 Task: Add Sprouts 99/1 All-Natural Ground Turkey Breast to the cart.
Action: Mouse moved to (18, 108)
Screenshot: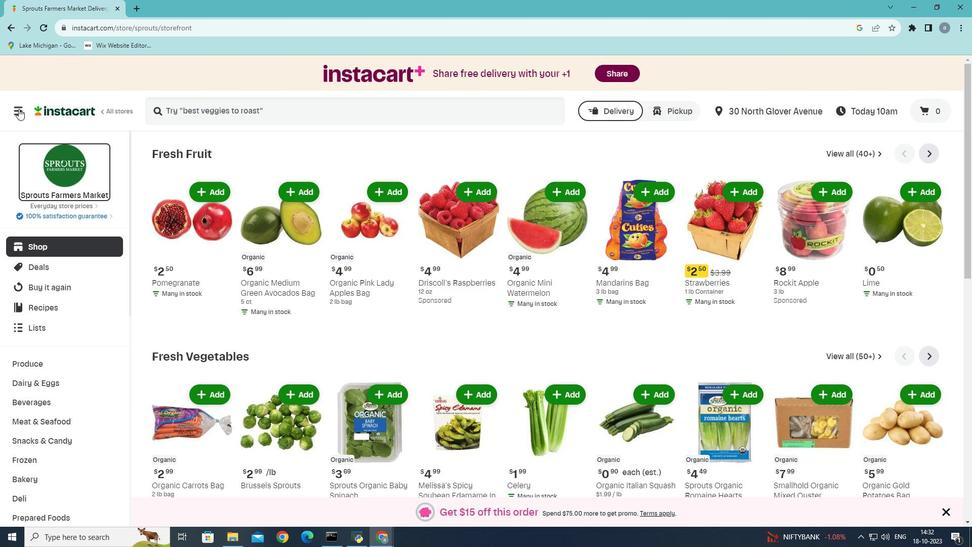 
Action: Mouse pressed left at (18, 108)
Screenshot: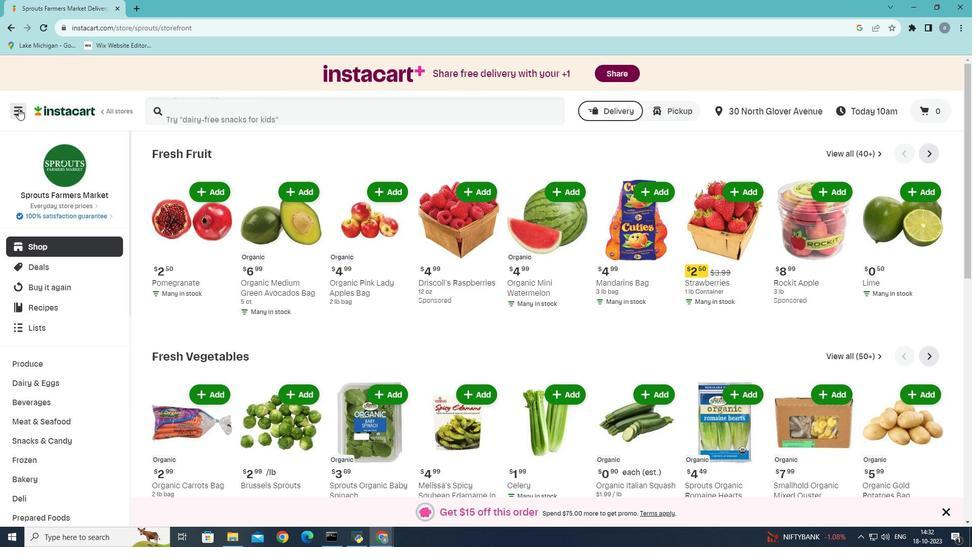 
Action: Mouse moved to (35, 289)
Screenshot: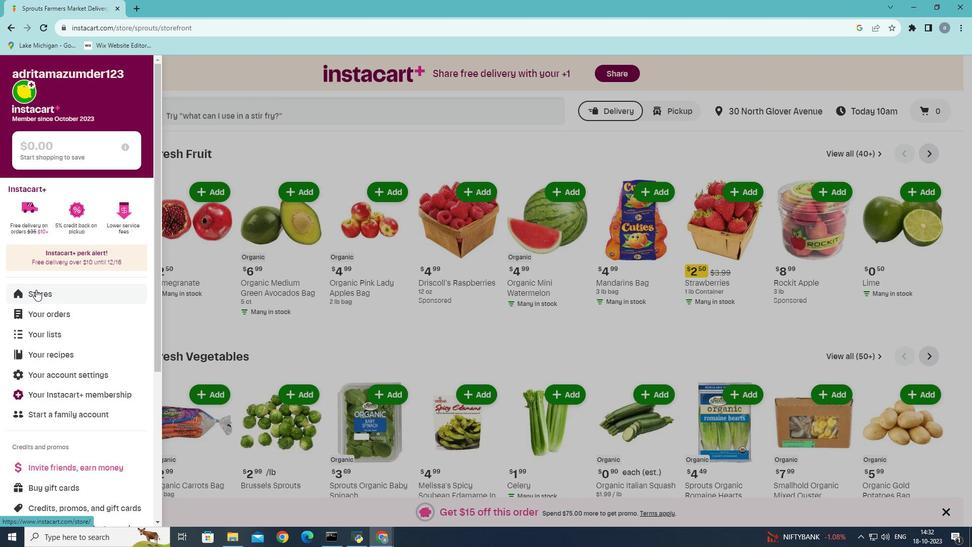 
Action: Mouse pressed left at (35, 289)
Screenshot: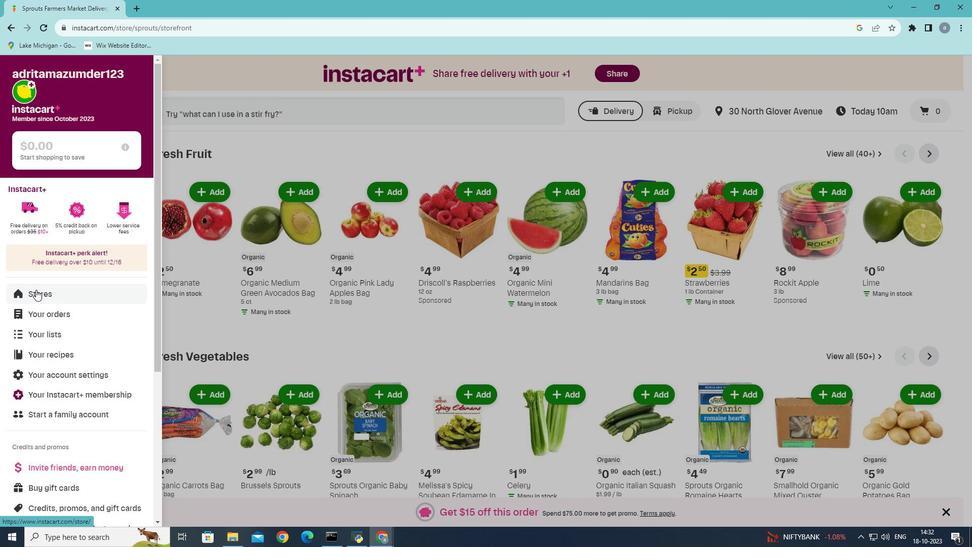 
Action: Mouse moved to (244, 112)
Screenshot: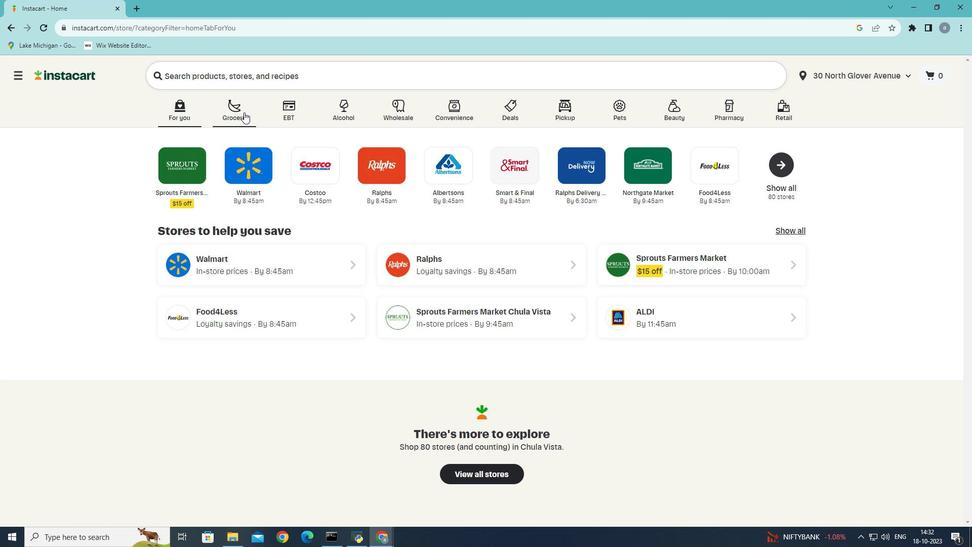 
Action: Mouse pressed left at (244, 112)
Screenshot: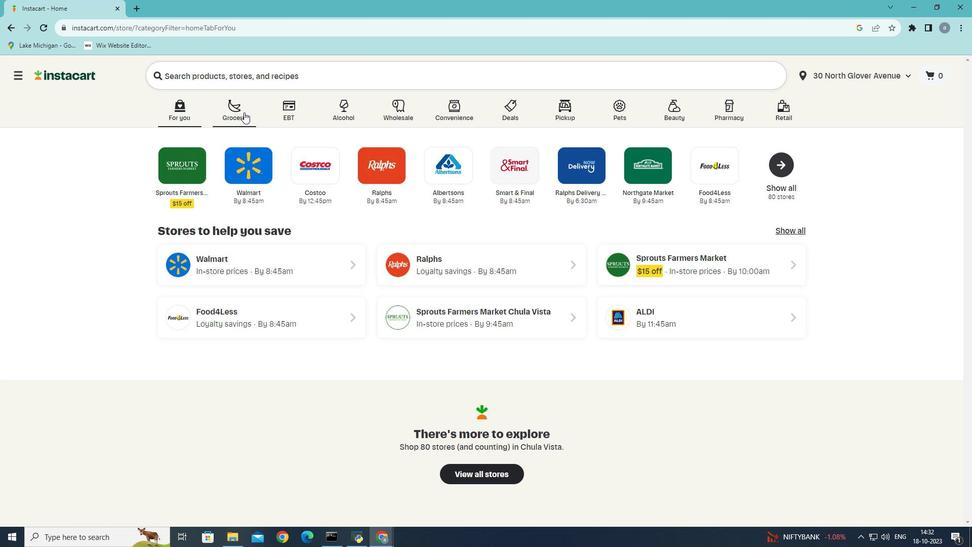 
Action: Mouse moved to (232, 301)
Screenshot: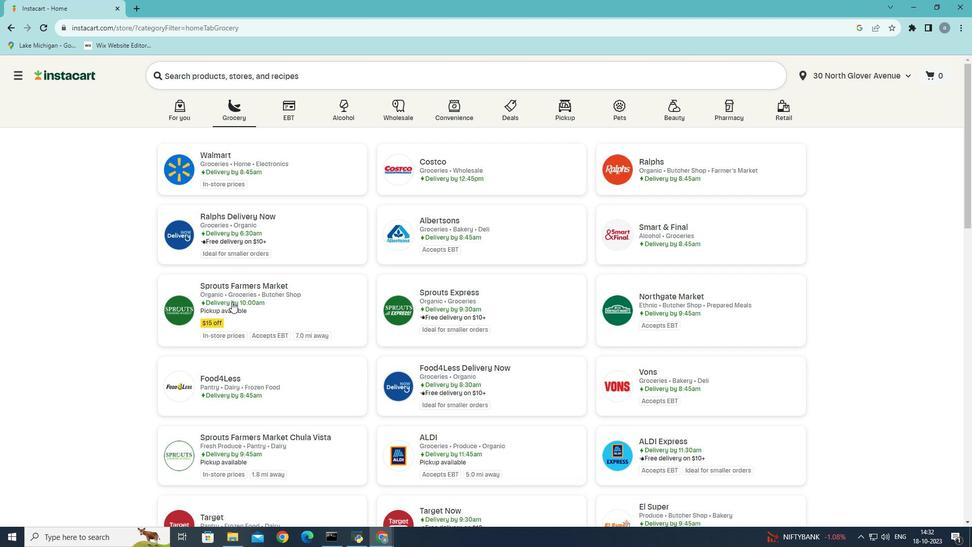 
Action: Mouse pressed left at (232, 301)
Screenshot: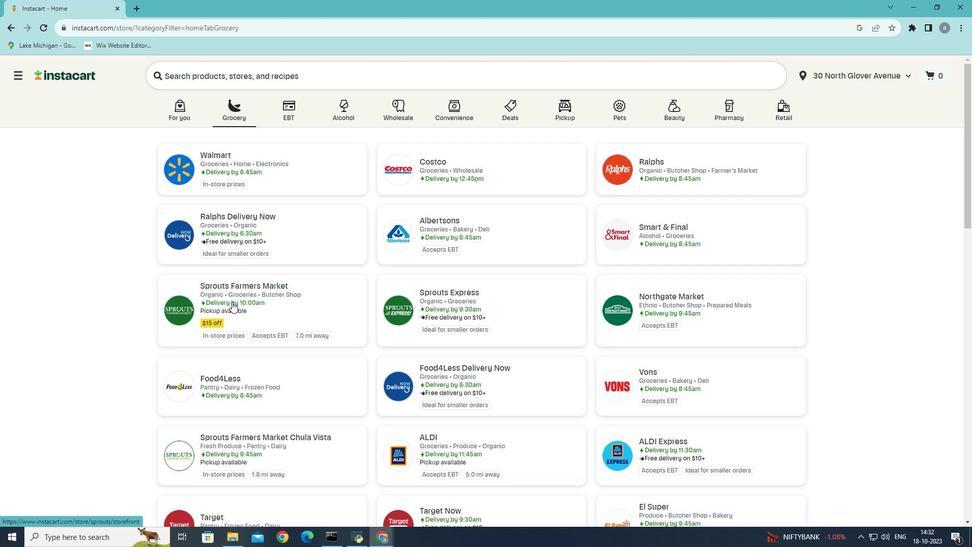 
Action: Mouse moved to (50, 418)
Screenshot: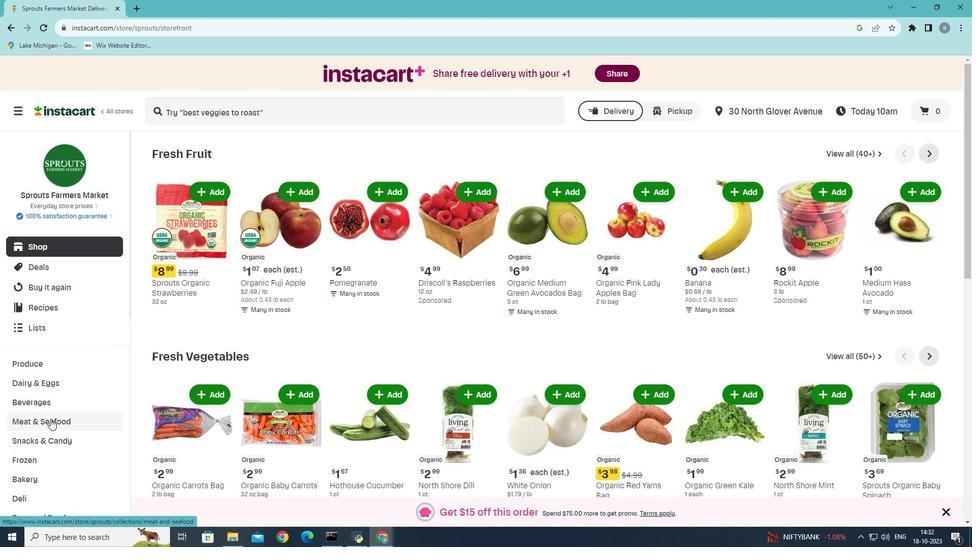 
Action: Mouse pressed left at (50, 418)
Screenshot: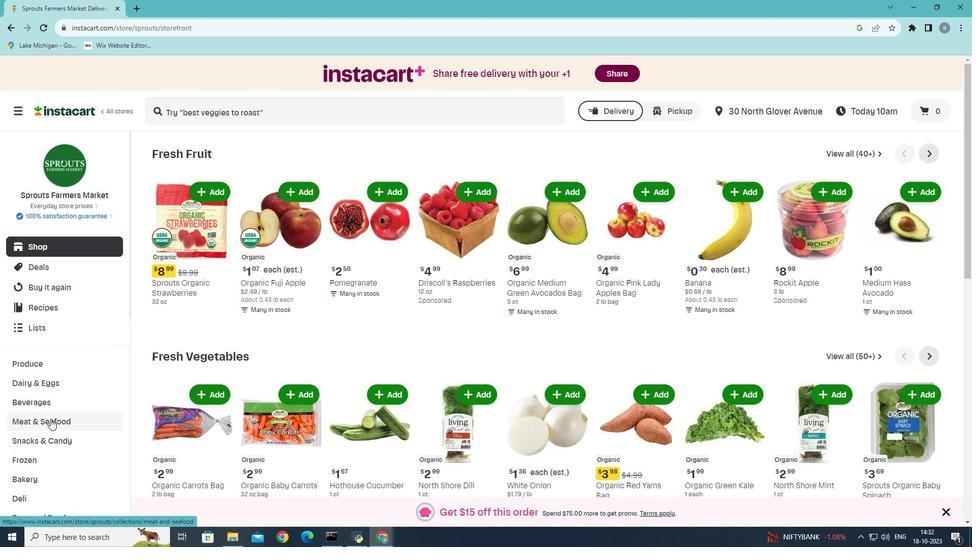 
Action: Mouse moved to (361, 182)
Screenshot: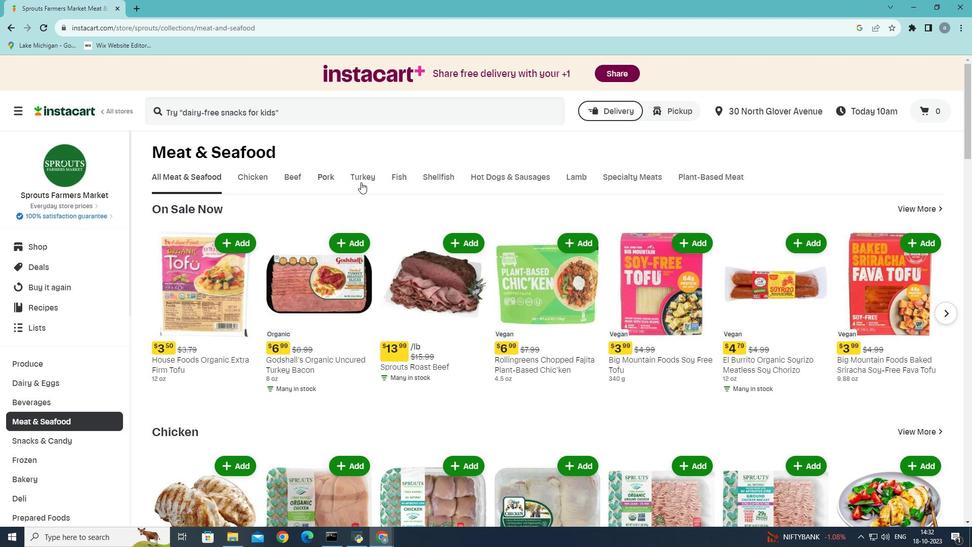 
Action: Mouse pressed left at (361, 182)
Screenshot: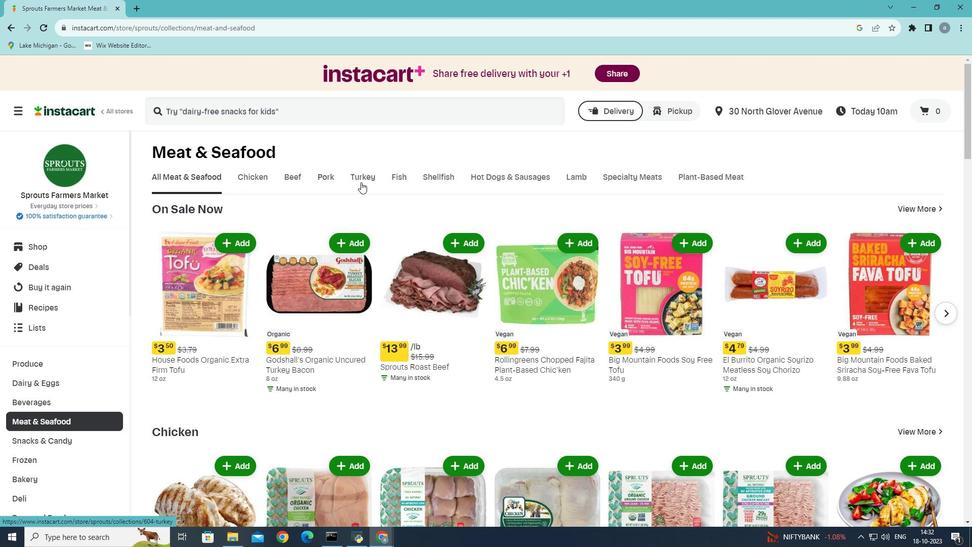 
Action: Mouse moved to (240, 217)
Screenshot: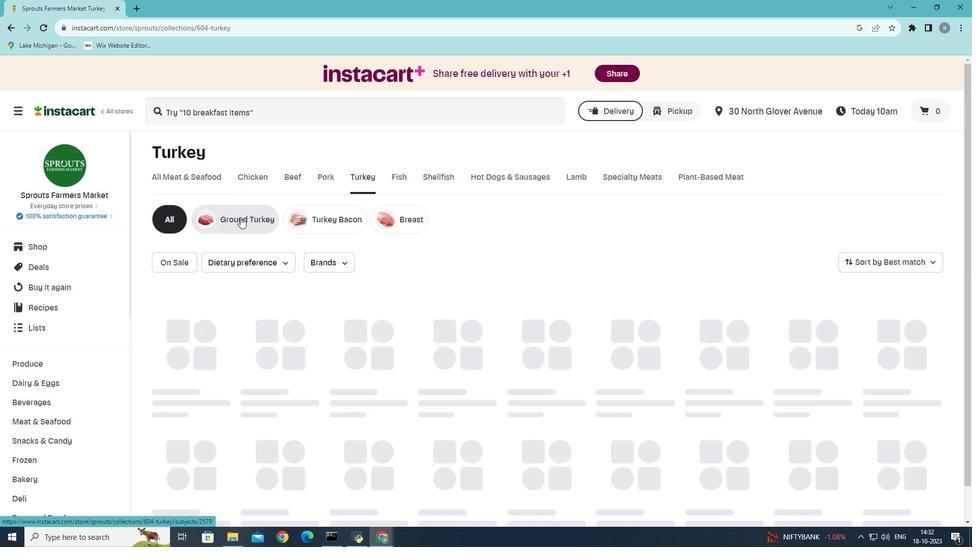 
Action: Mouse pressed left at (240, 217)
Screenshot: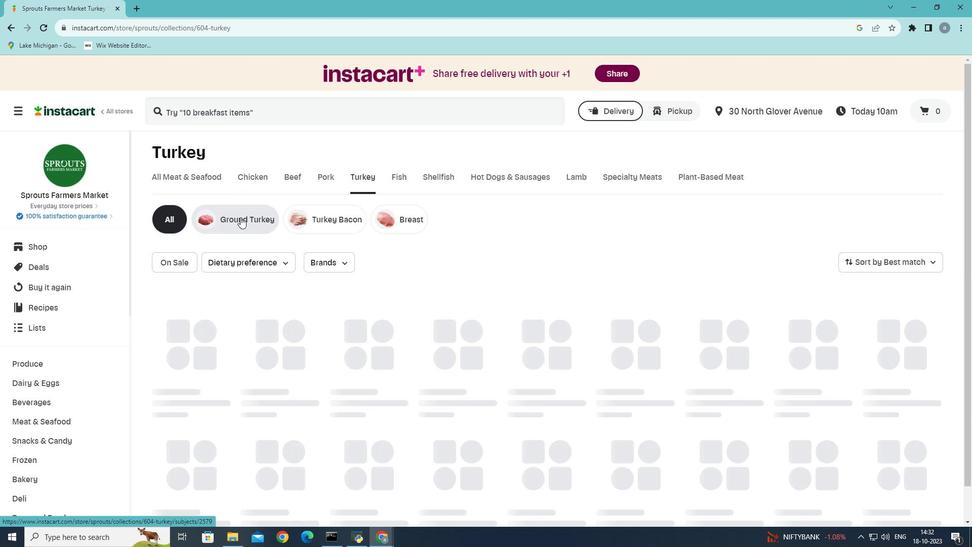 
Action: Mouse moved to (400, 317)
Screenshot: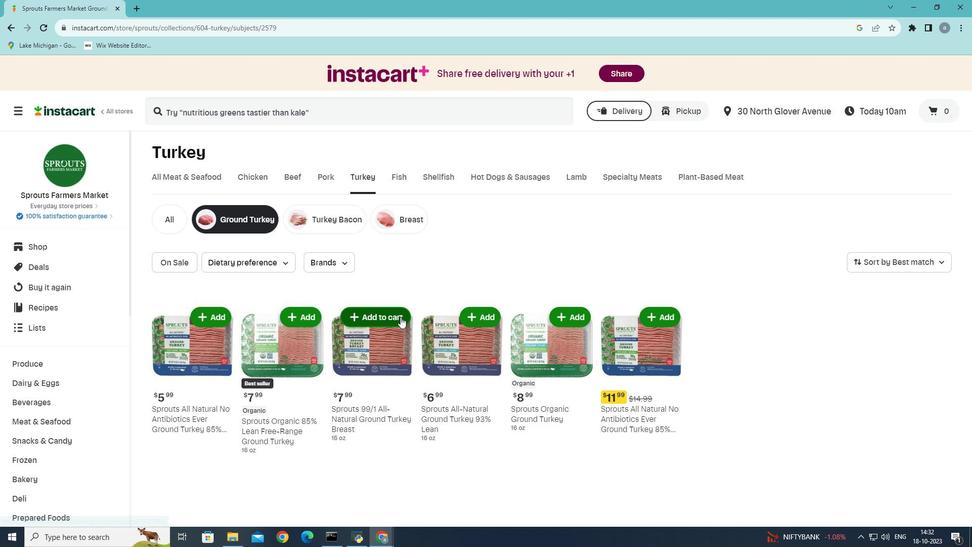 
Action: Mouse pressed left at (400, 317)
Screenshot: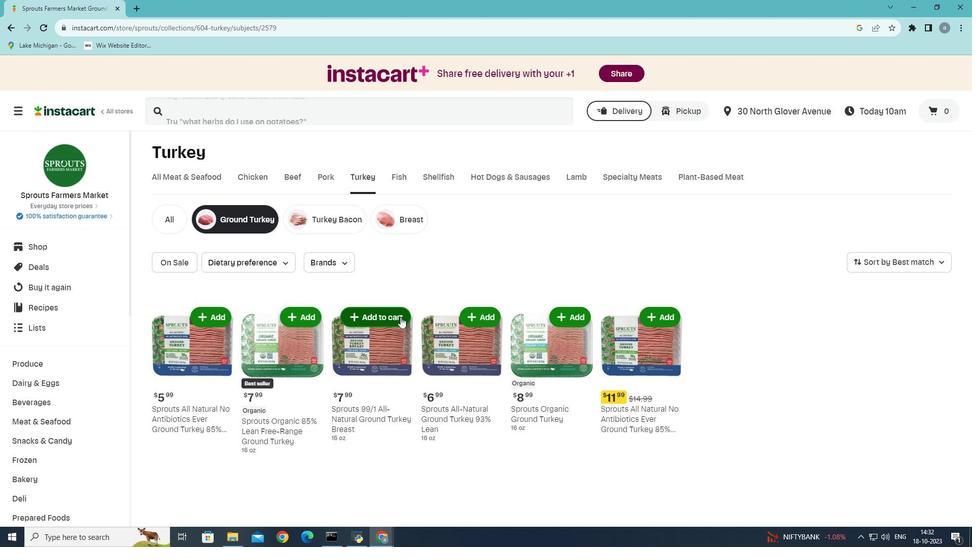 
Action: Mouse moved to (373, 327)
Screenshot: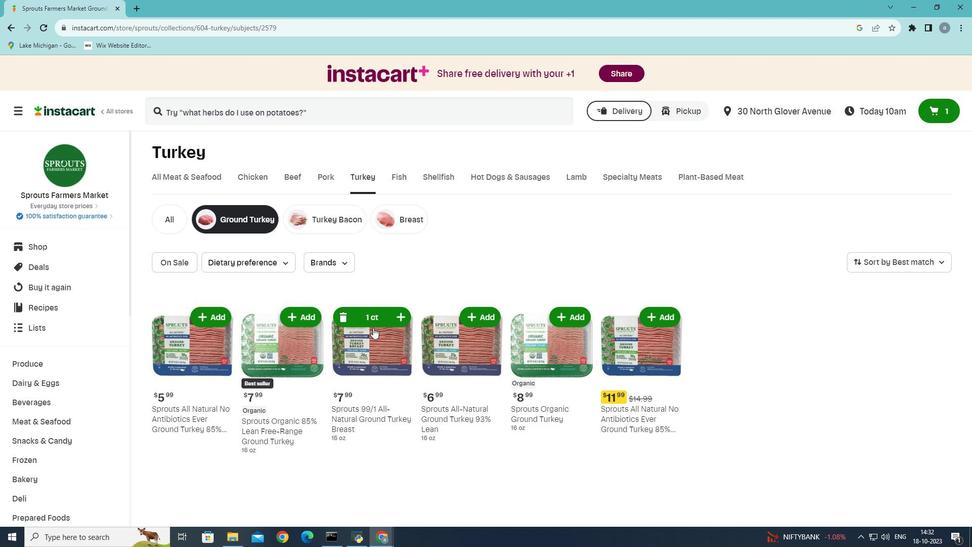 
